 Task: Change "Mux PMT" for TS muxer to 561.
Action: Mouse moved to (156, 11)
Screenshot: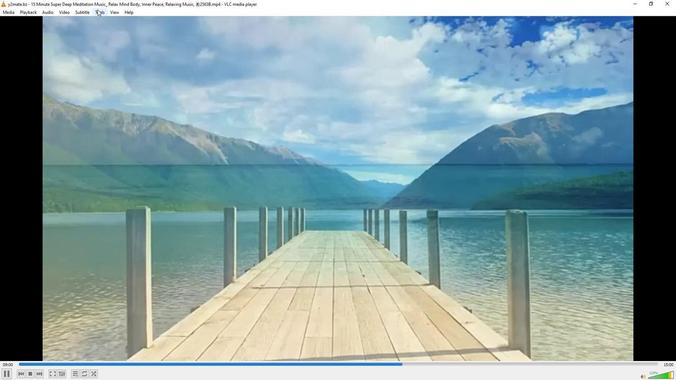 
Action: Mouse pressed left at (156, 11)
Screenshot: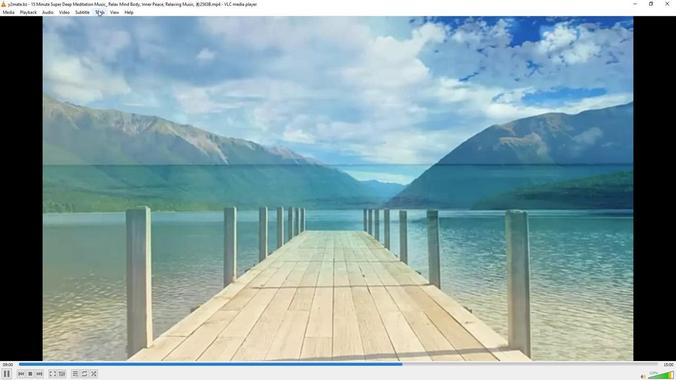 
Action: Mouse moved to (163, 96)
Screenshot: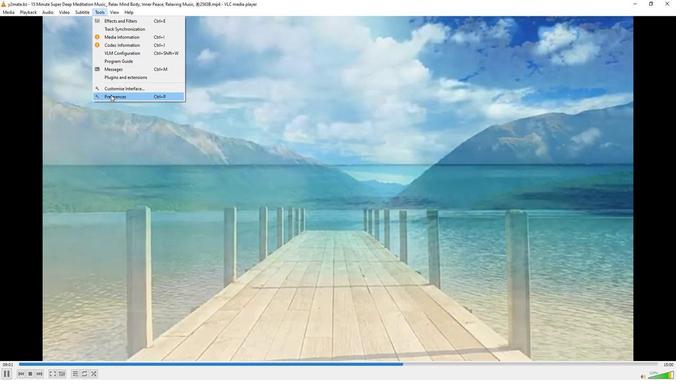 
Action: Mouse pressed left at (163, 96)
Screenshot: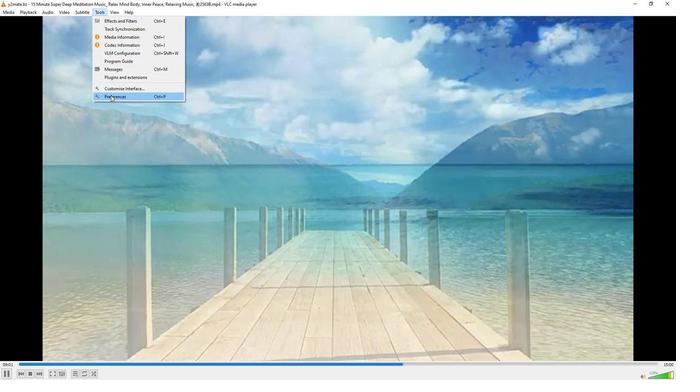 
Action: Mouse moved to (227, 310)
Screenshot: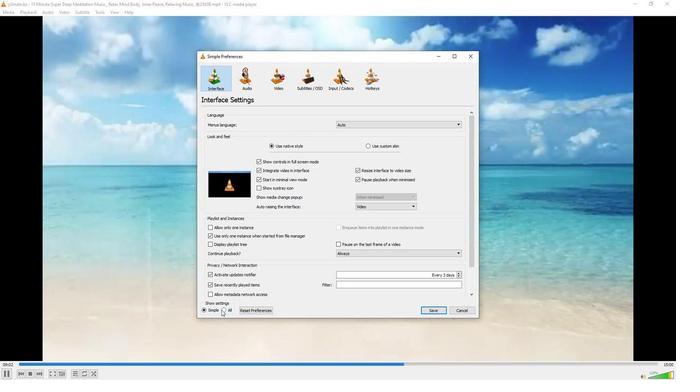 
Action: Mouse pressed left at (227, 310)
Screenshot: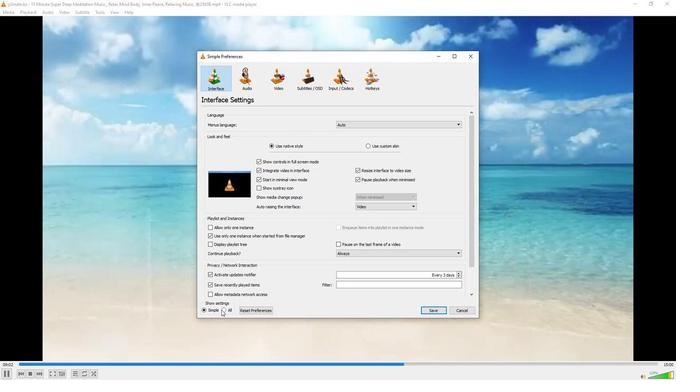 
Action: Mouse moved to (228, 264)
Screenshot: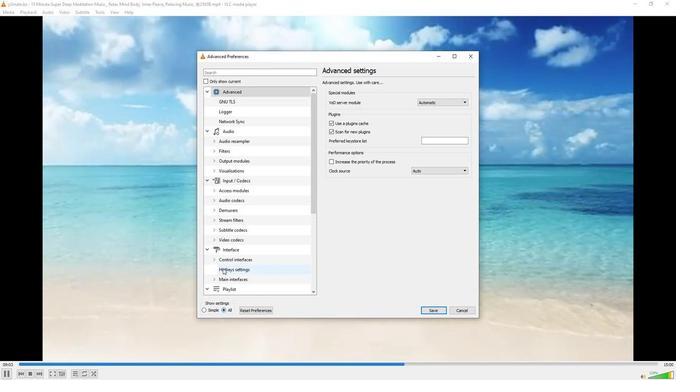 
Action: Mouse scrolled (228, 263) with delta (0, 0)
Screenshot: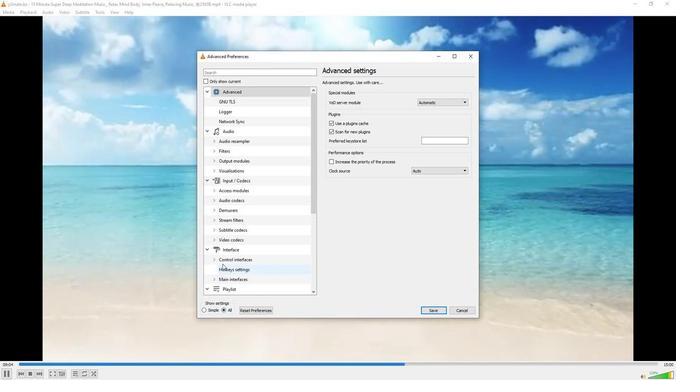 
Action: Mouse scrolled (228, 263) with delta (0, 0)
Screenshot: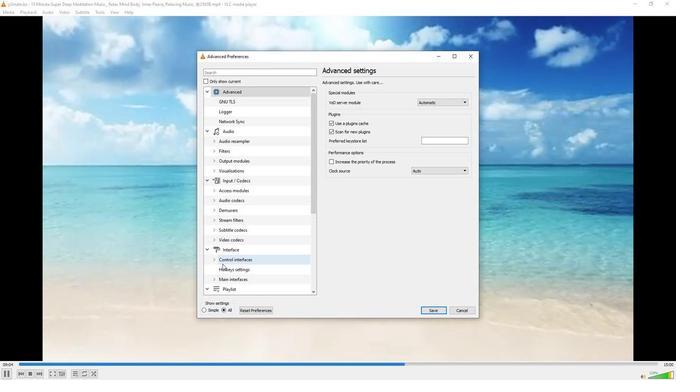 
Action: Mouse moved to (223, 278)
Screenshot: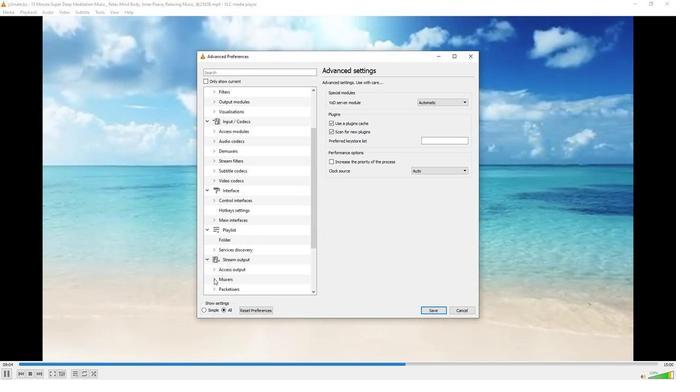 
Action: Mouse pressed left at (223, 278)
Screenshot: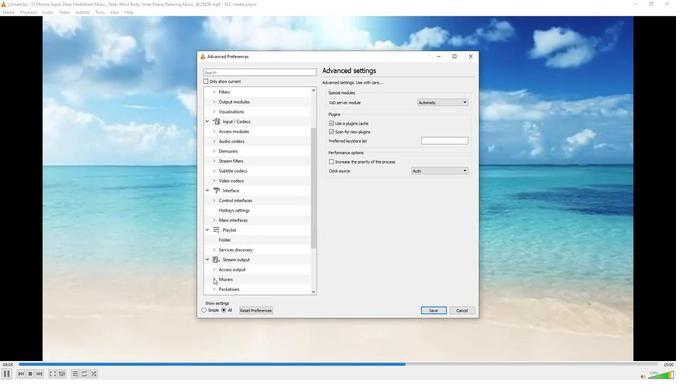 
Action: Mouse moved to (232, 277)
Screenshot: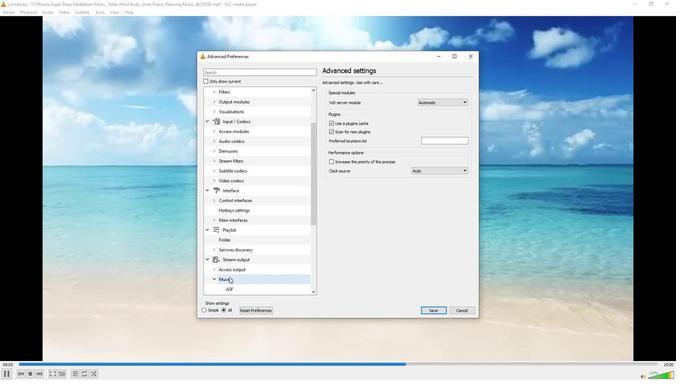 
Action: Mouse scrolled (232, 277) with delta (0, 0)
Screenshot: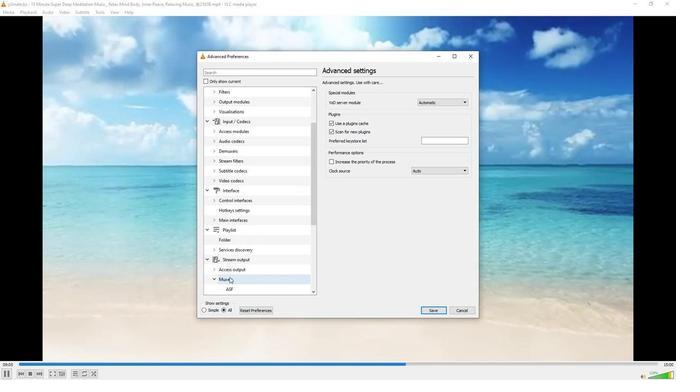 
Action: Mouse moved to (232, 277)
Screenshot: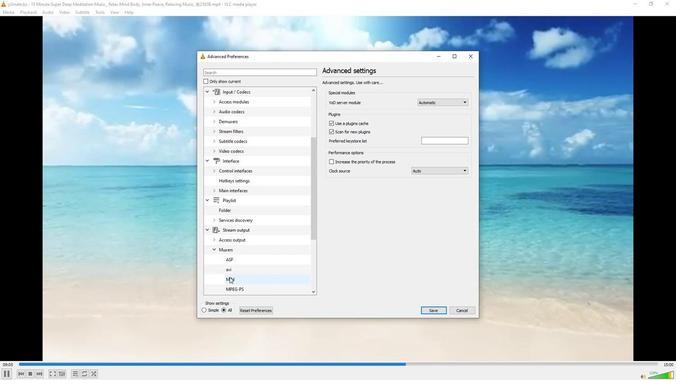 
Action: Mouse scrolled (232, 277) with delta (0, 0)
Screenshot: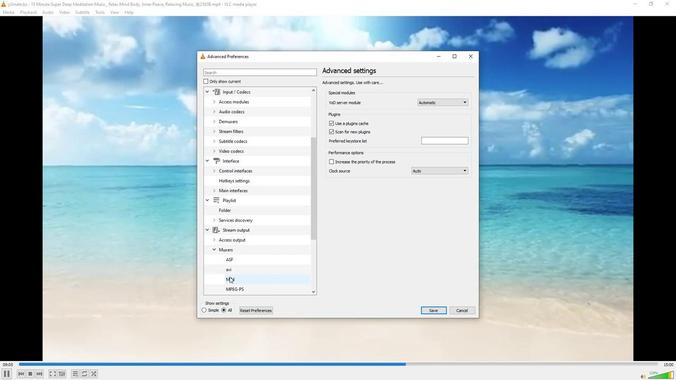 
Action: Mouse moved to (237, 269)
Screenshot: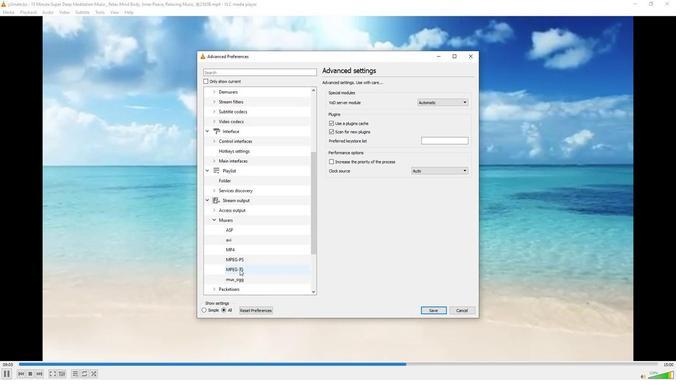 
Action: Mouse pressed left at (237, 269)
Screenshot: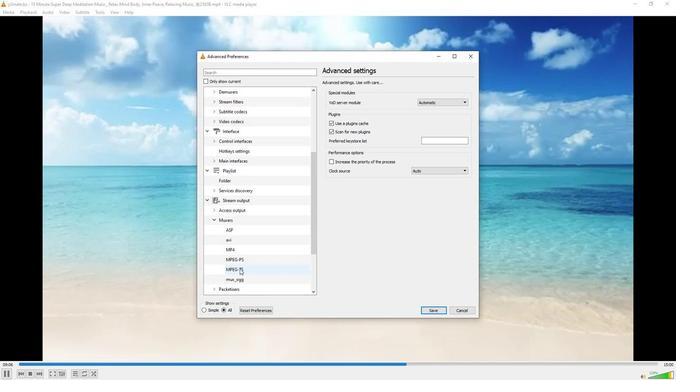 
Action: Mouse moved to (348, 178)
Screenshot: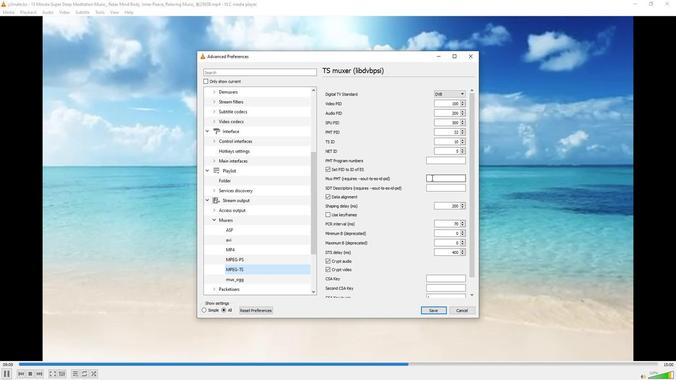 
Action: Mouse pressed left at (348, 178)
Screenshot: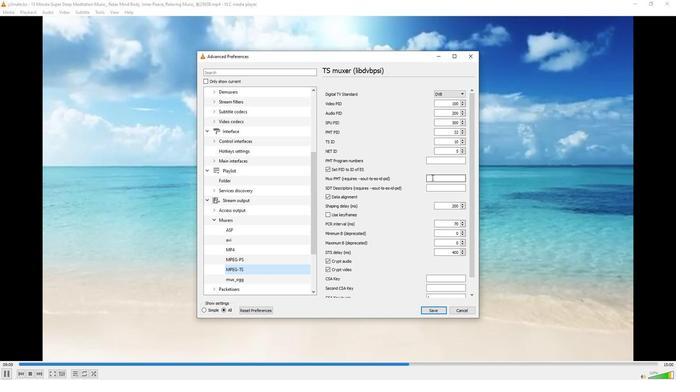 
Action: Mouse moved to (346, 179)
Screenshot: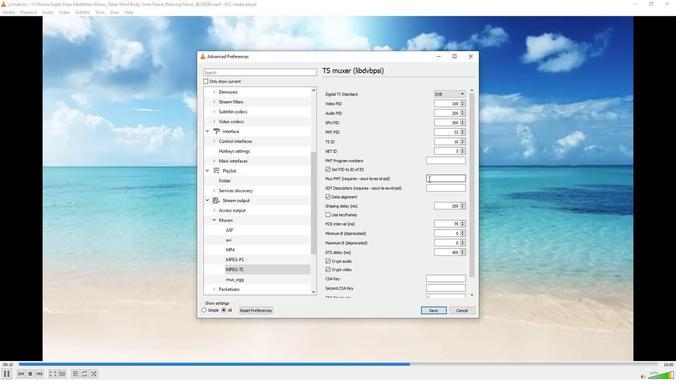 
Action: Key pressed 561
Screenshot: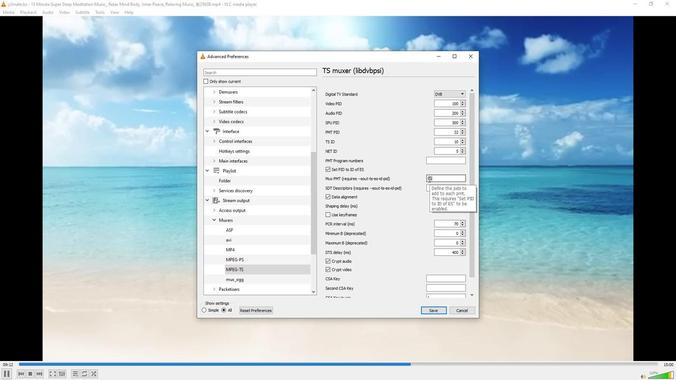 
Action: Mouse moved to (337, 225)
Screenshot: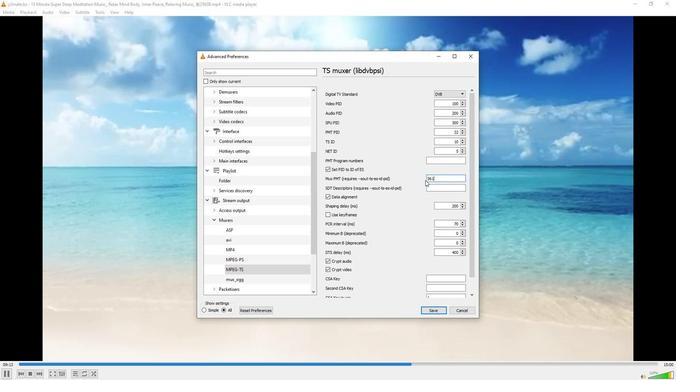 
